 Task: Use compliance BCC email in email templates of Salesforce admin
Action: Mouse moved to (259, 157)
Screenshot: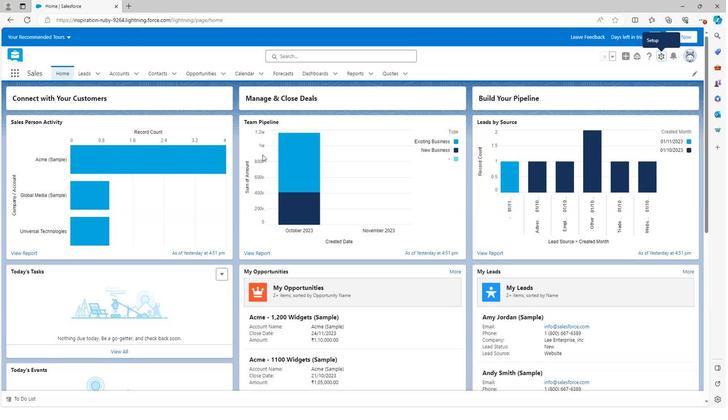 
Action: Mouse scrolled (259, 156) with delta (0, 0)
Screenshot: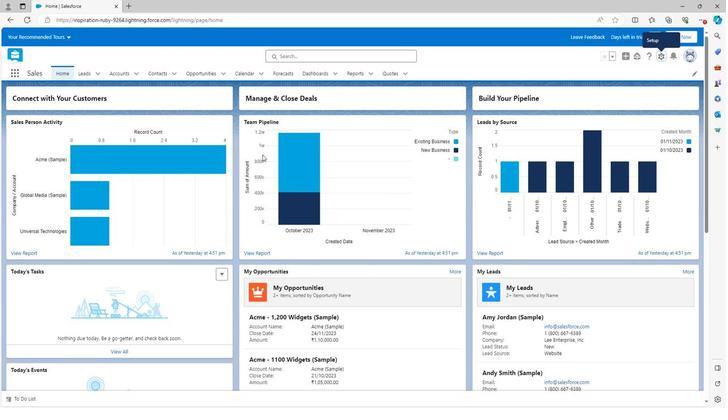 
Action: Mouse scrolled (259, 156) with delta (0, 0)
Screenshot: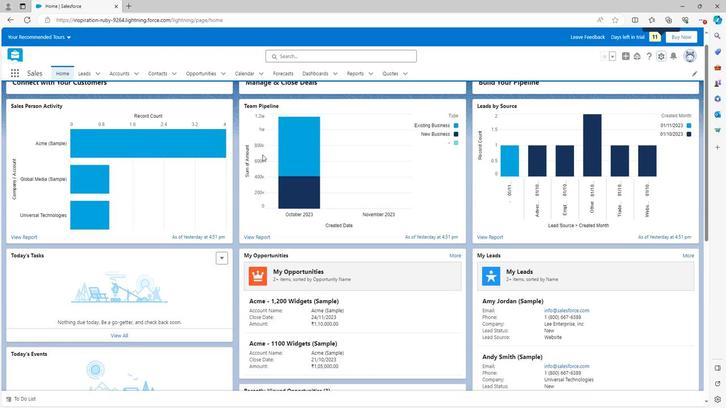 
Action: Mouse moved to (259, 155)
Screenshot: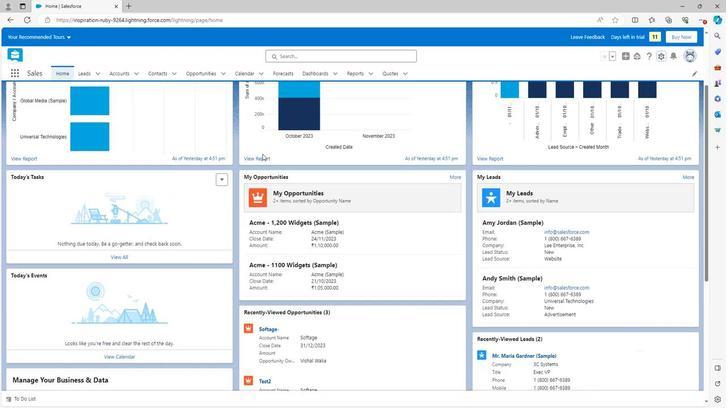 
Action: Mouse scrolled (259, 155) with delta (0, 0)
Screenshot: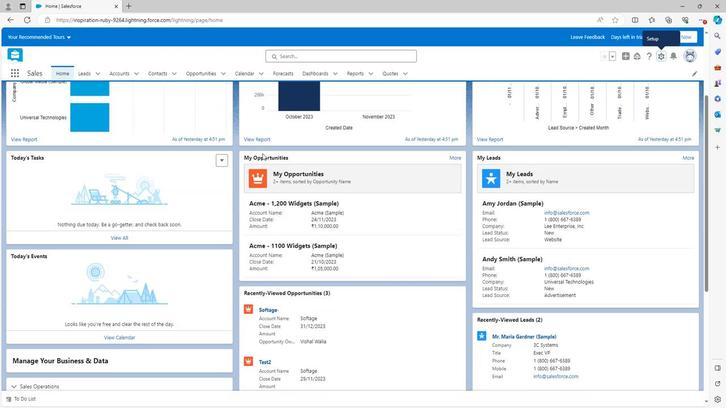 
Action: Mouse moved to (260, 155)
Screenshot: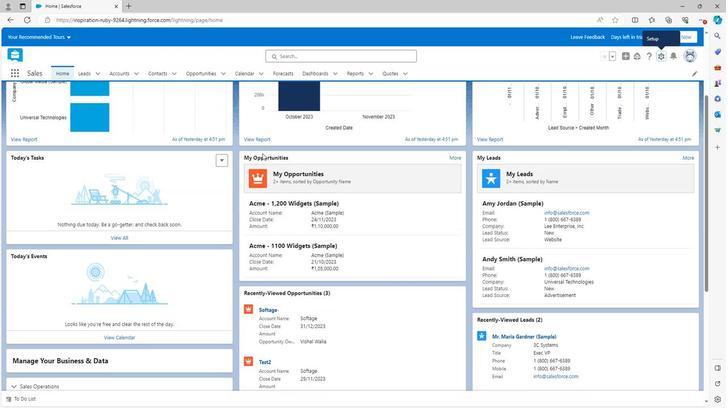 
Action: Mouse scrolled (260, 155) with delta (0, 0)
Screenshot: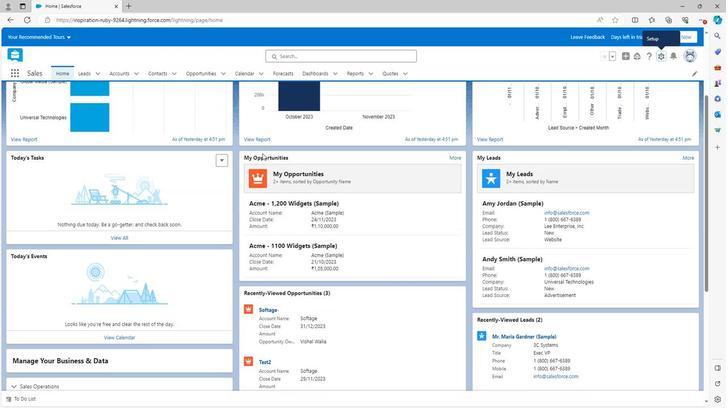 
Action: Mouse moved to (260, 155)
Screenshot: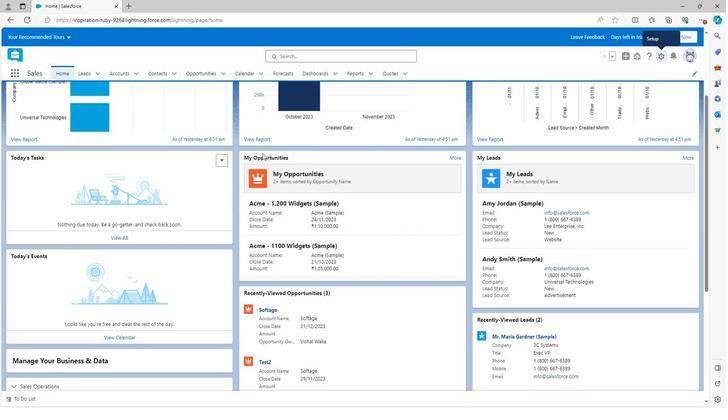 
Action: Mouse scrolled (260, 155) with delta (0, 0)
Screenshot: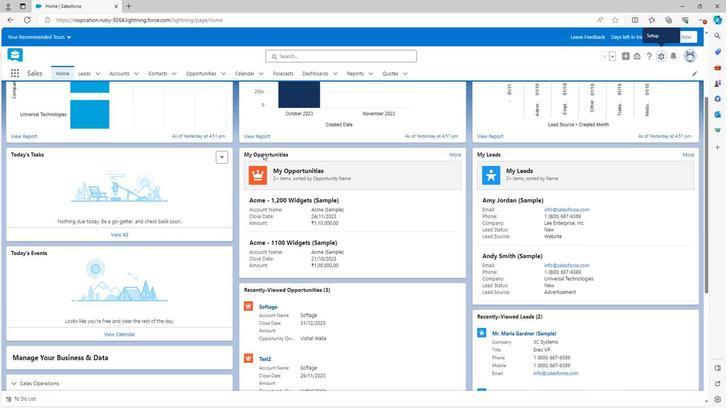 
Action: Mouse moved to (260, 155)
Screenshot: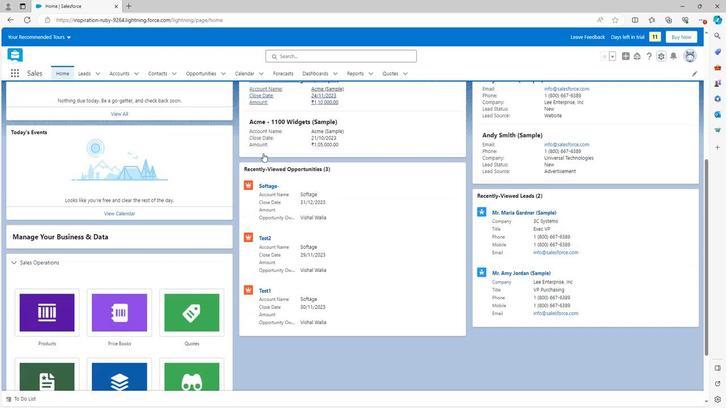 
Action: Mouse scrolled (260, 155) with delta (0, 0)
Screenshot: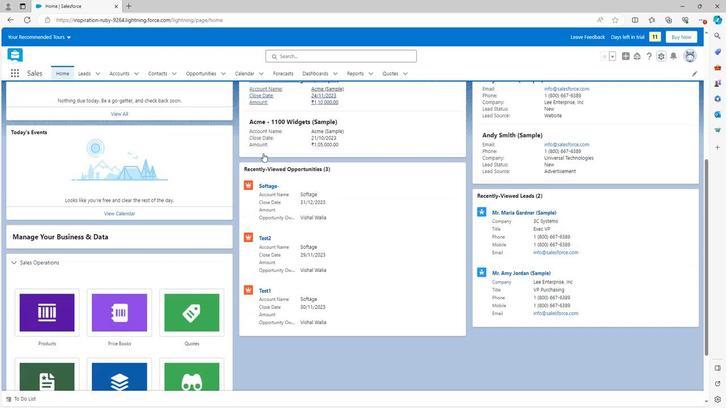 
Action: Mouse scrolled (260, 155) with delta (0, 0)
Screenshot: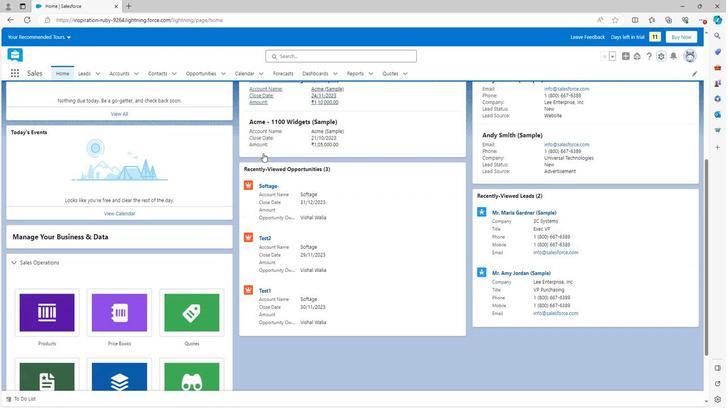 
Action: Mouse scrolled (260, 155) with delta (0, 0)
Screenshot: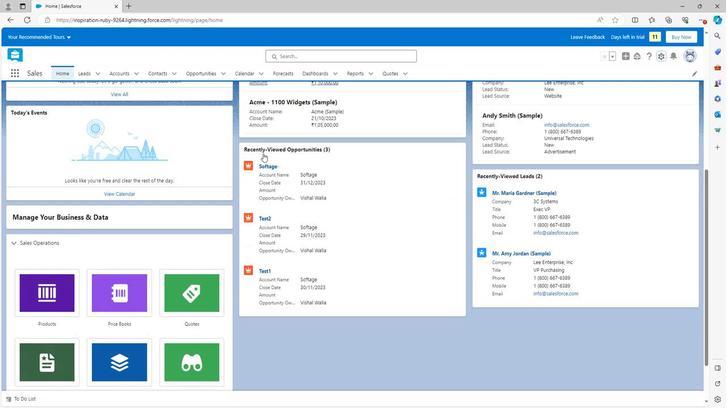
Action: Mouse scrolled (260, 155) with delta (0, 0)
Screenshot: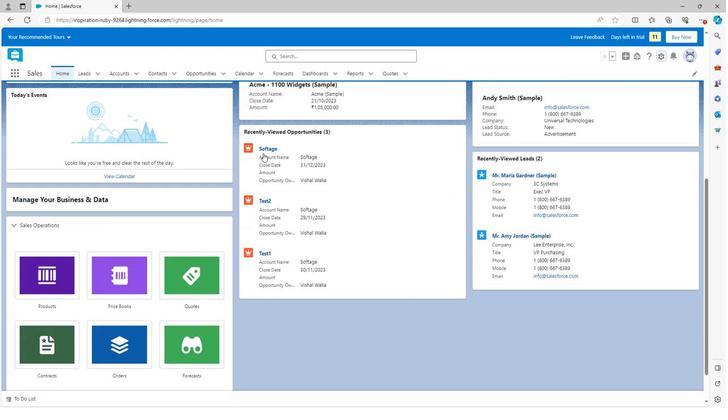 
Action: Mouse moved to (261, 155)
Screenshot: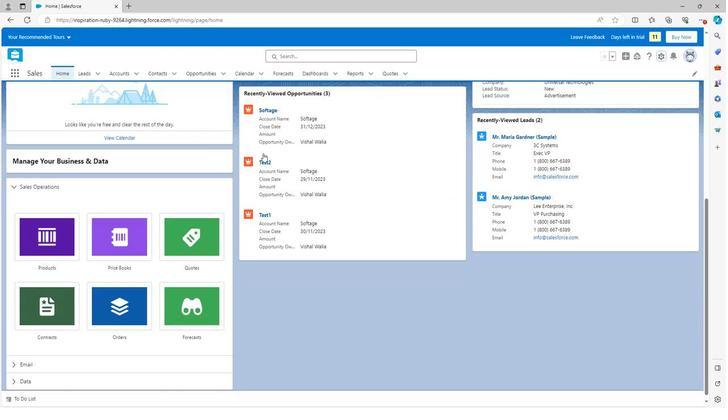 
Action: Mouse scrolled (261, 155) with delta (0, 0)
Screenshot: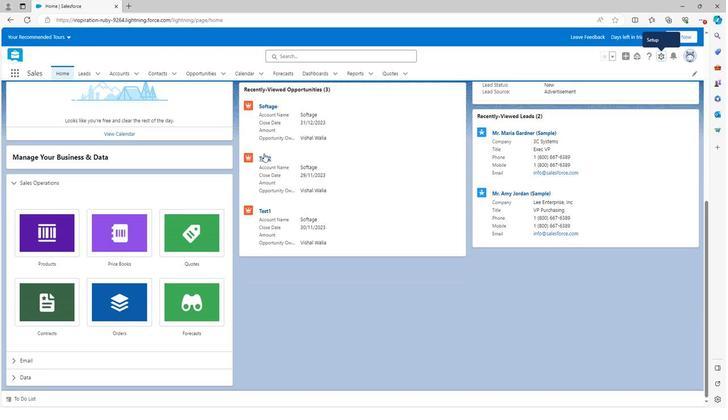 
Action: Mouse scrolled (261, 155) with delta (0, 0)
Screenshot: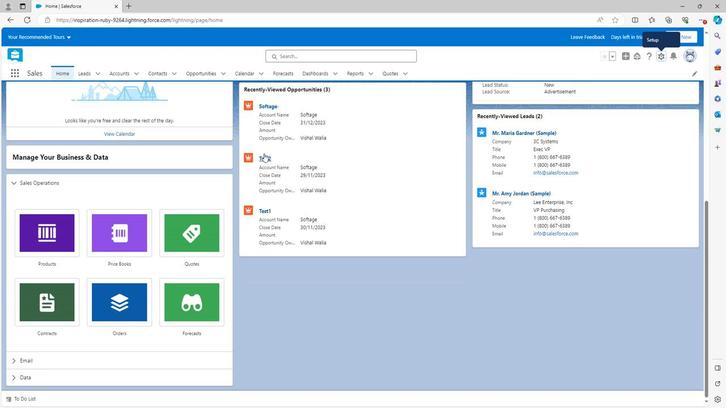 
Action: Mouse scrolled (261, 155) with delta (0, 0)
Screenshot: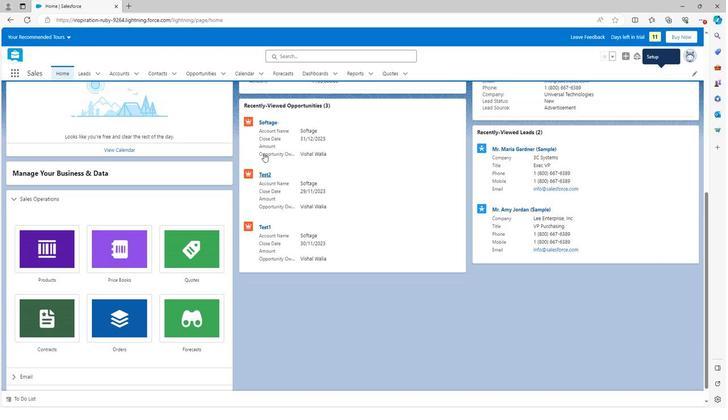 
Action: Mouse scrolled (261, 155) with delta (0, 0)
Screenshot: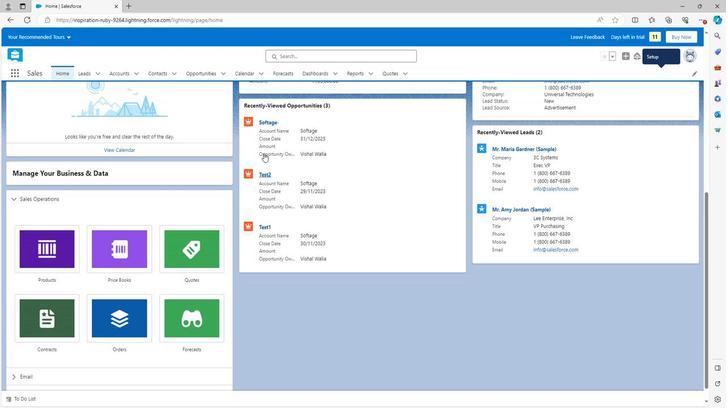 
Action: Mouse scrolled (261, 155) with delta (0, 0)
Screenshot: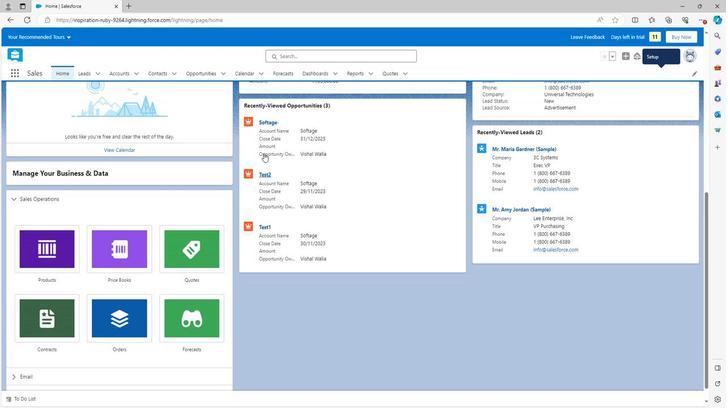 
Action: Mouse scrolled (261, 155) with delta (0, 0)
Screenshot: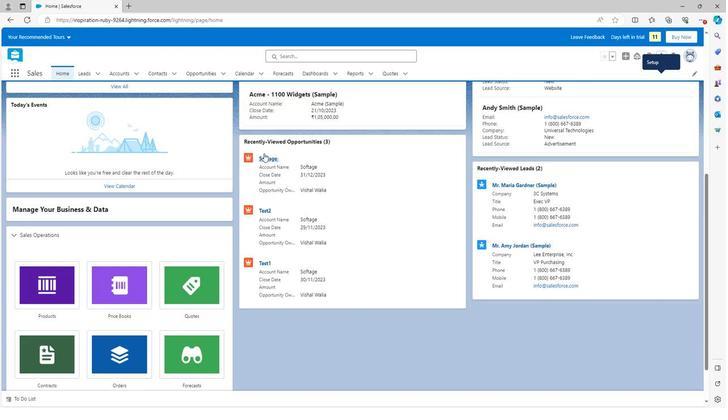 
Action: Mouse scrolled (261, 155) with delta (0, 0)
Screenshot: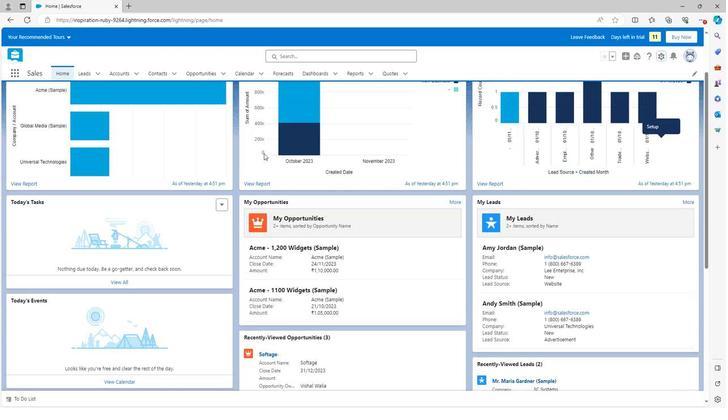 
Action: Mouse moved to (655, 64)
Screenshot: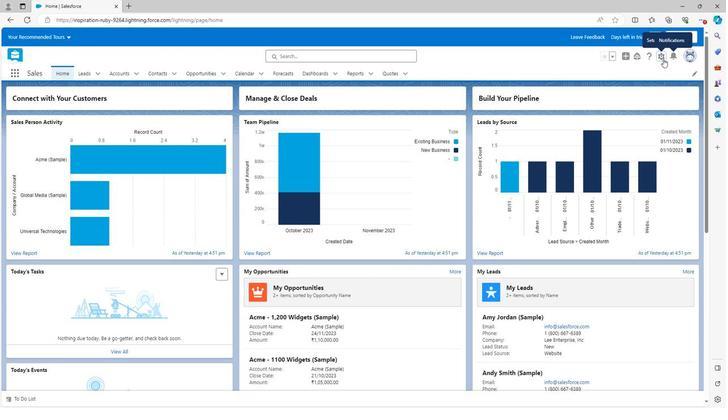 
Action: Mouse pressed left at (655, 64)
Screenshot: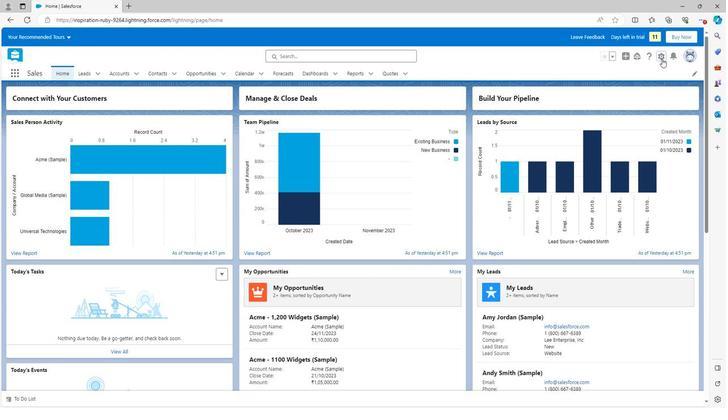 
Action: Mouse moved to (622, 84)
Screenshot: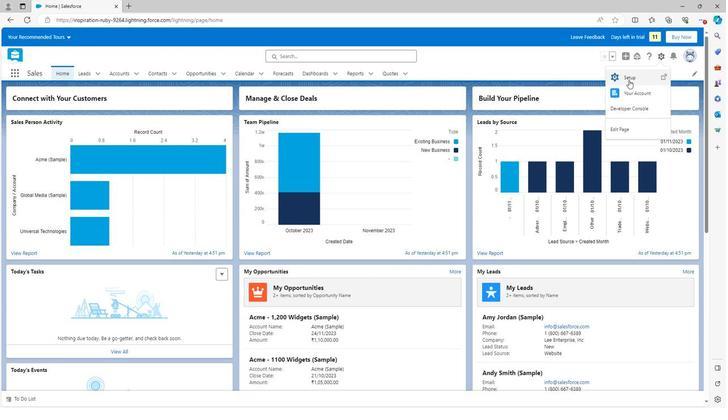 
Action: Mouse pressed left at (622, 84)
Screenshot: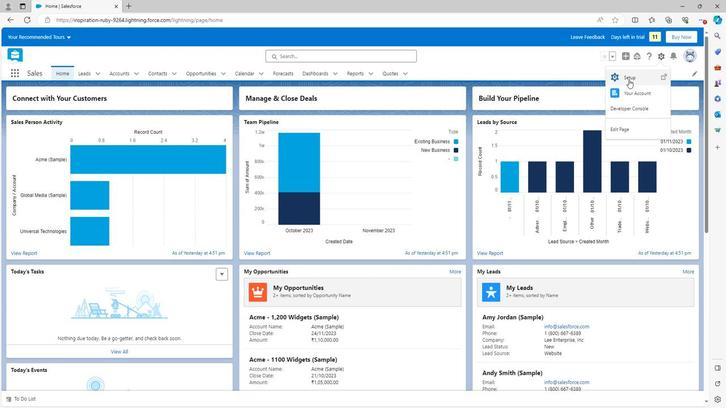 
Action: Mouse moved to (9, 255)
Screenshot: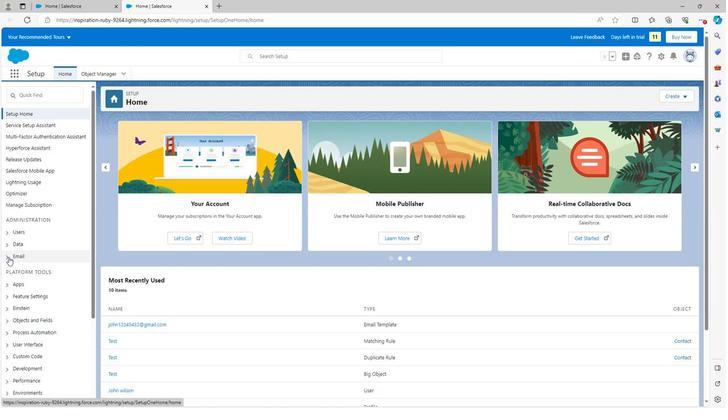 
Action: Mouse pressed left at (9, 255)
Screenshot: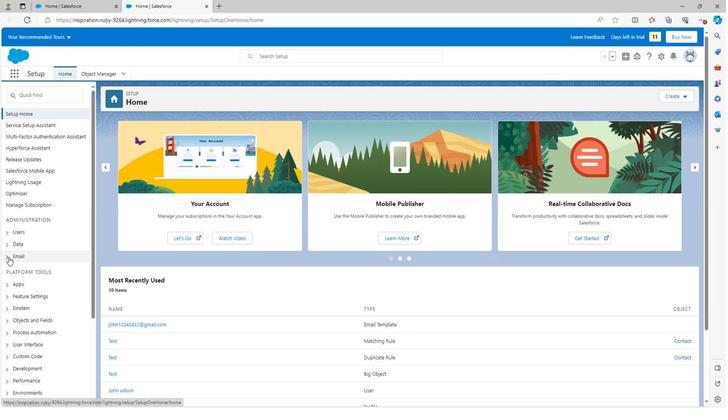 
Action: Mouse moved to (43, 289)
Screenshot: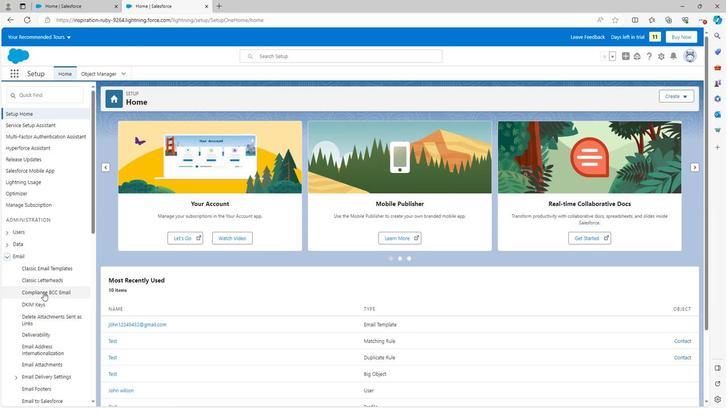 
Action: Mouse pressed left at (43, 289)
Screenshot: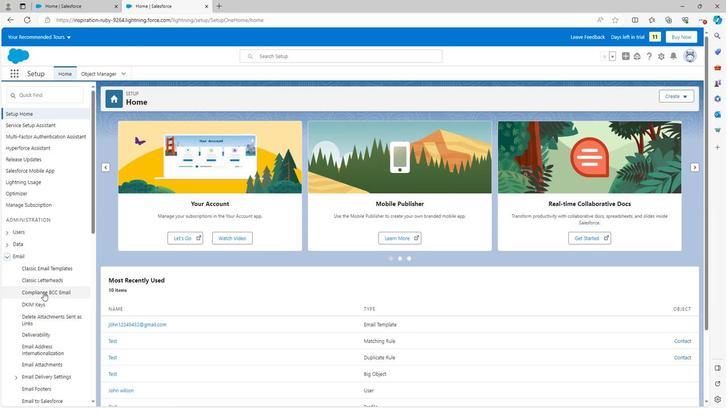 
Action: Mouse moved to (231, 176)
Screenshot: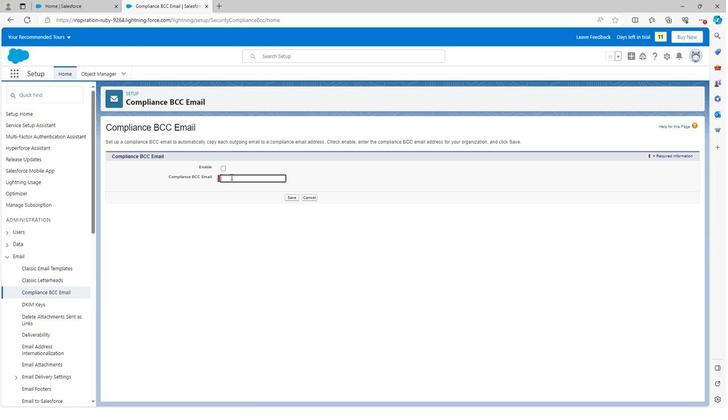 
Action: Mouse pressed left at (231, 176)
Screenshot: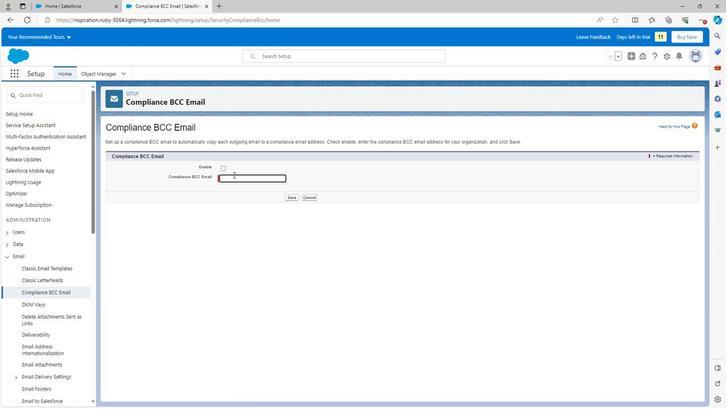 
Action: Mouse moved to (232, 214)
Screenshot: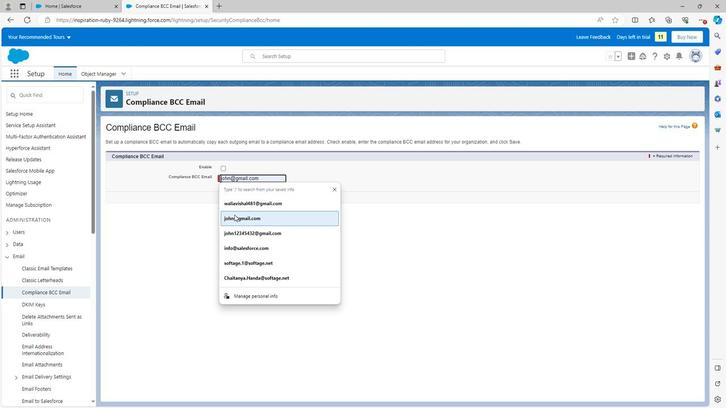 
Action: Mouse pressed left at (232, 214)
Screenshot: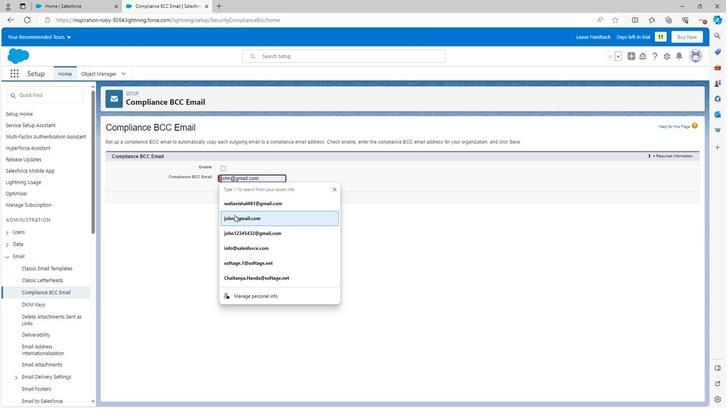 
Action: Mouse moved to (219, 170)
Screenshot: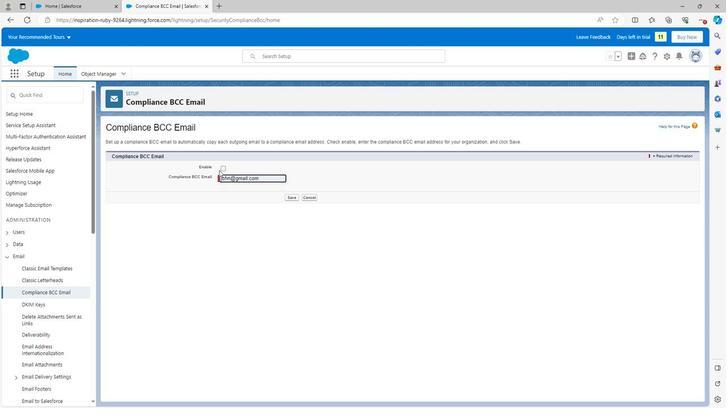 
Action: Mouse pressed left at (219, 170)
Screenshot: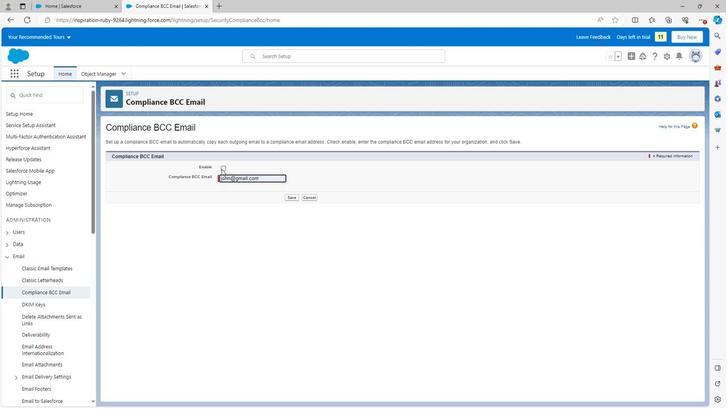 
Action: Mouse moved to (283, 196)
Screenshot: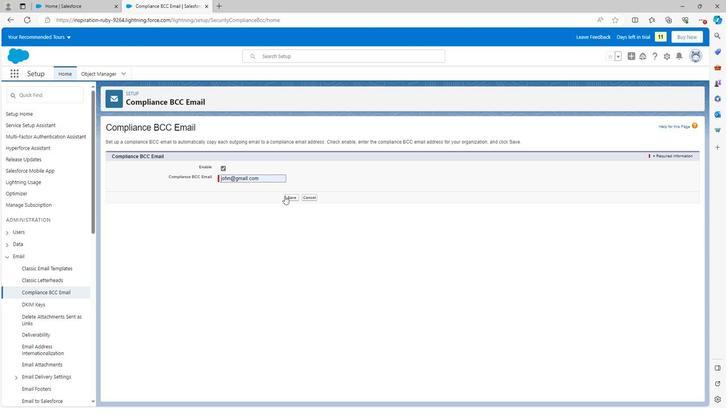 
Action: Mouse pressed left at (283, 196)
Screenshot: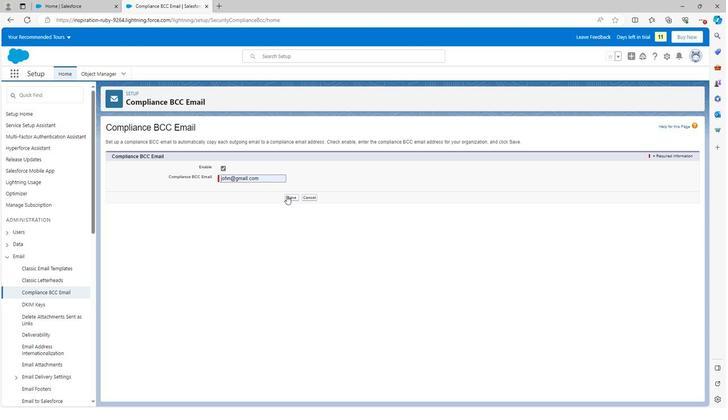 
Action: Mouse scrolled (283, 196) with delta (0, 0)
Screenshot: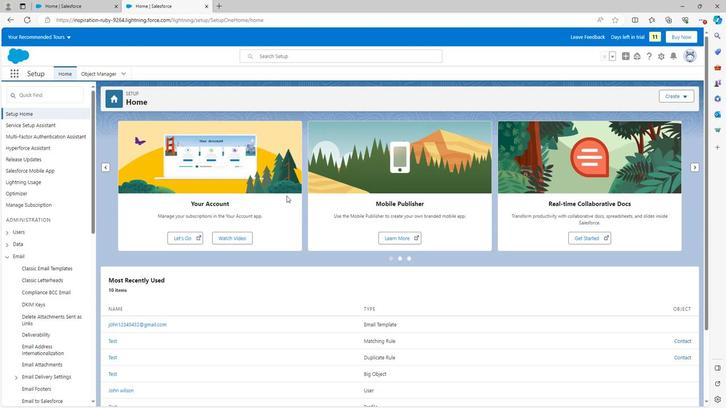 
Action: Mouse scrolled (283, 196) with delta (0, 0)
Screenshot: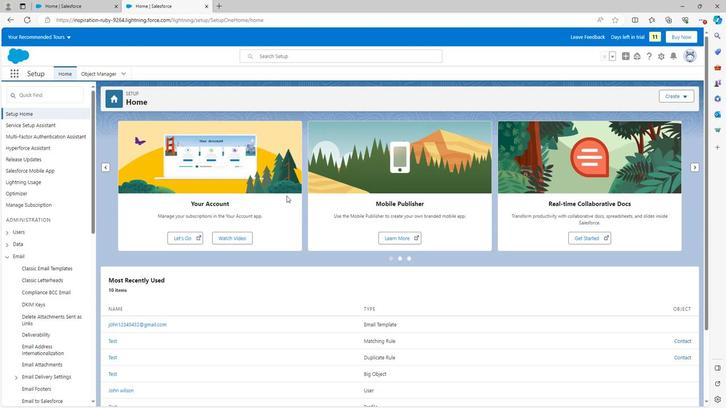 
Action: Mouse scrolled (283, 196) with delta (0, 0)
Screenshot: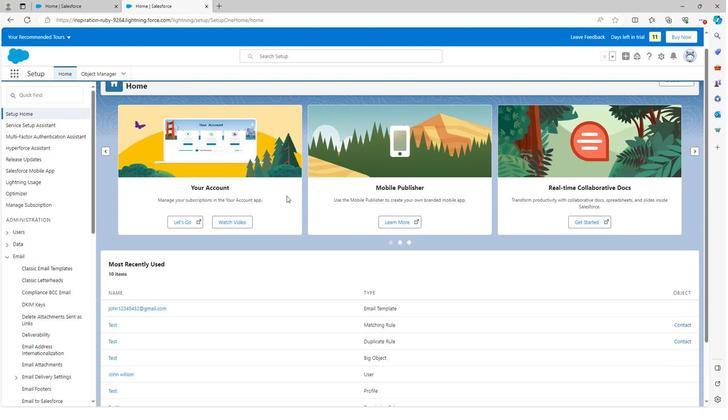 
Action: Mouse scrolled (283, 196) with delta (0, 0)
Screenshot: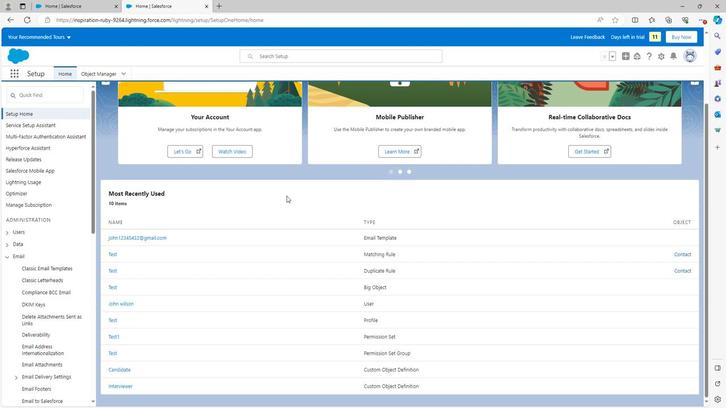
Action: Mouse scrolled (283, 196) with delta (0, 0)
Screenshot: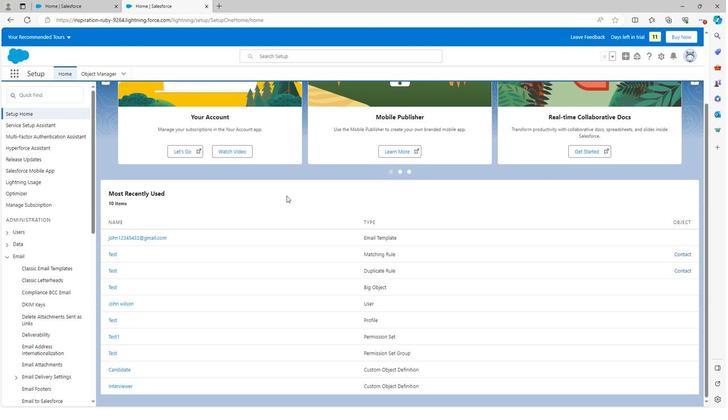 
Action: Mouse scrolled (283, 196) with delta (0, 0)
Screenshot: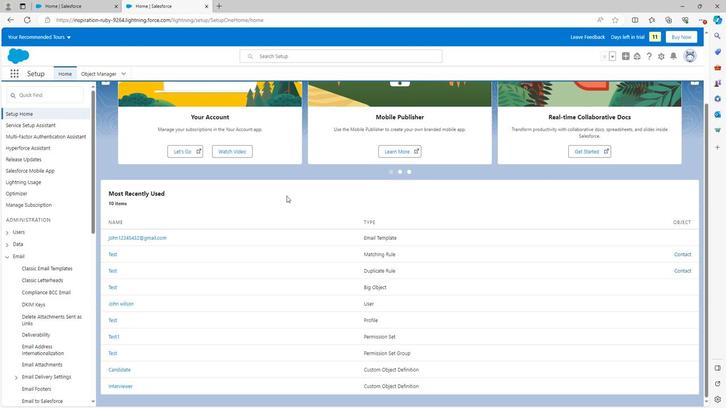 
Action: Mouse scrolled (283, 196) with delta (0, 0)
Screenshot: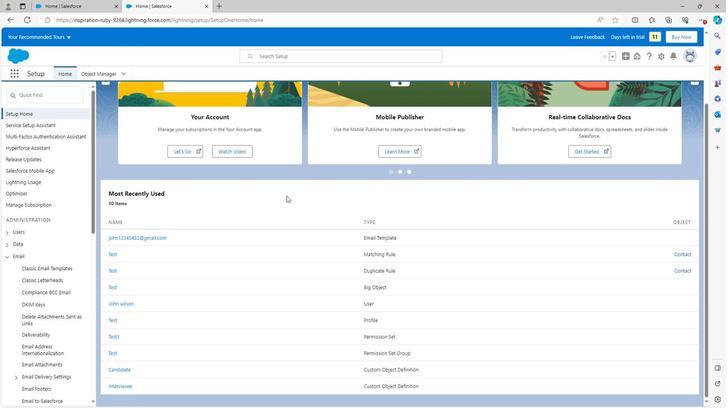 
Action: Mouse scrolled (283, 196) with delta (0, 0)
Screenshot: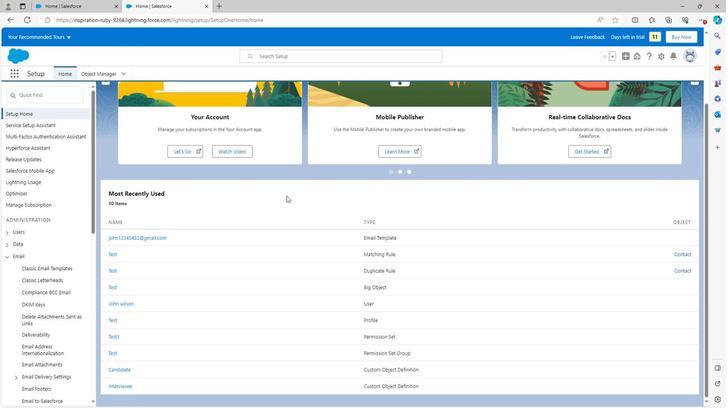 
Action: Mouse scrolled (283, 196) with delta (0, 0)
Screenshot: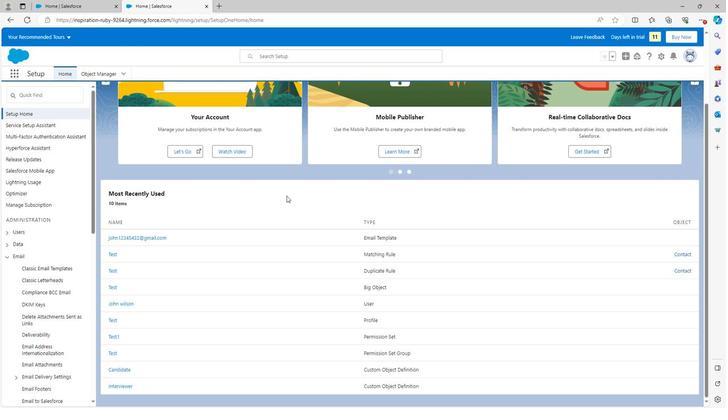 
Action: Mouse scrolled (283, 196) with delta (0, 0)
Screenshot: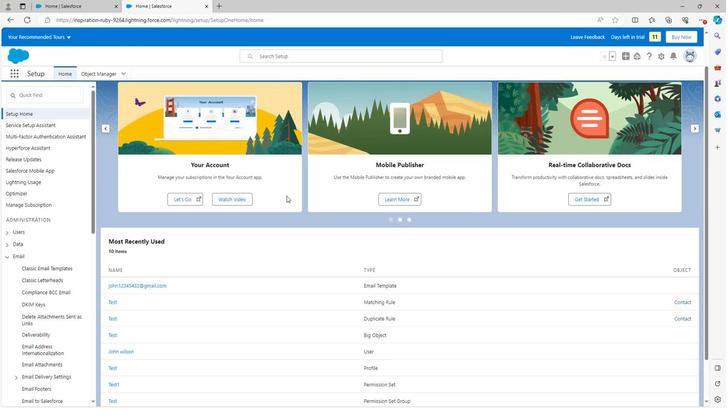 
Action: Mouse scrolled (283, 196) with delta (0, 0)
Screenshot: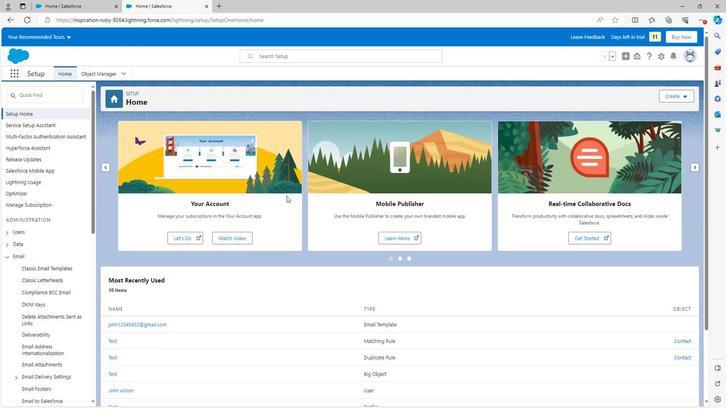 
Action: Mouse scrolled (283, 196) with delta (0, 0)
Screenshot: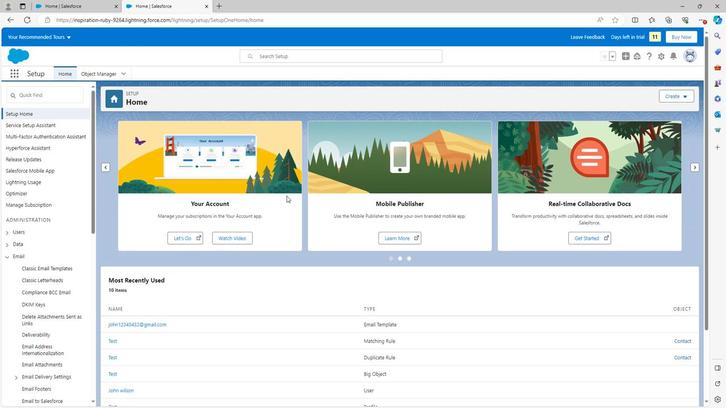 
Action: Mouse scrolled (283, 196) with delta (0, 0)
Screenshot: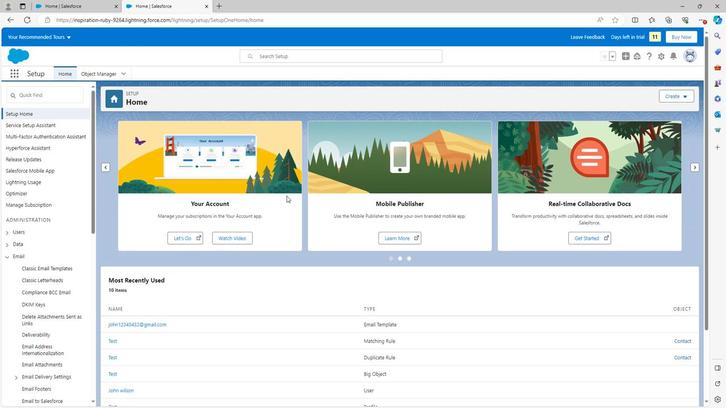 
